 Task: Set the subtitle format in text subtitle parser to "subviewer 1".
Action: Mouse moved to (126, 21)
Screenshot: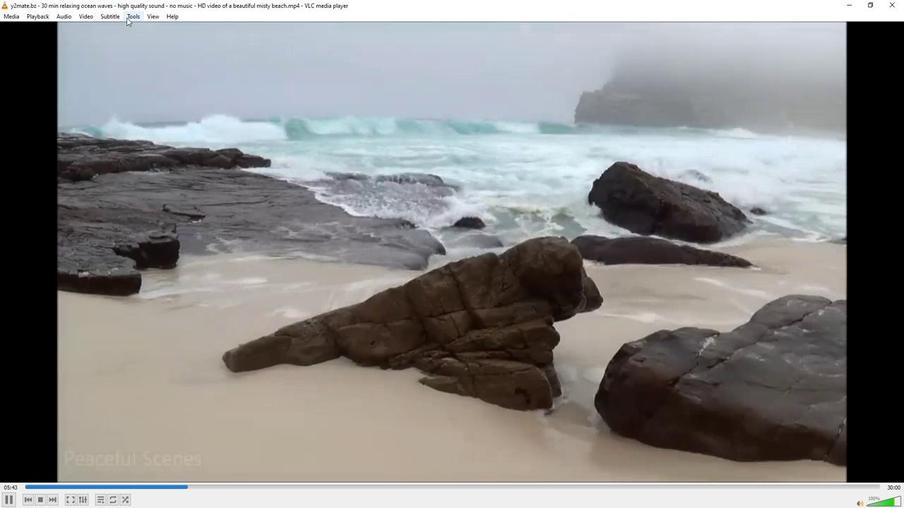 
Action: Mouse pressed left at (126, 21)
Screenshot: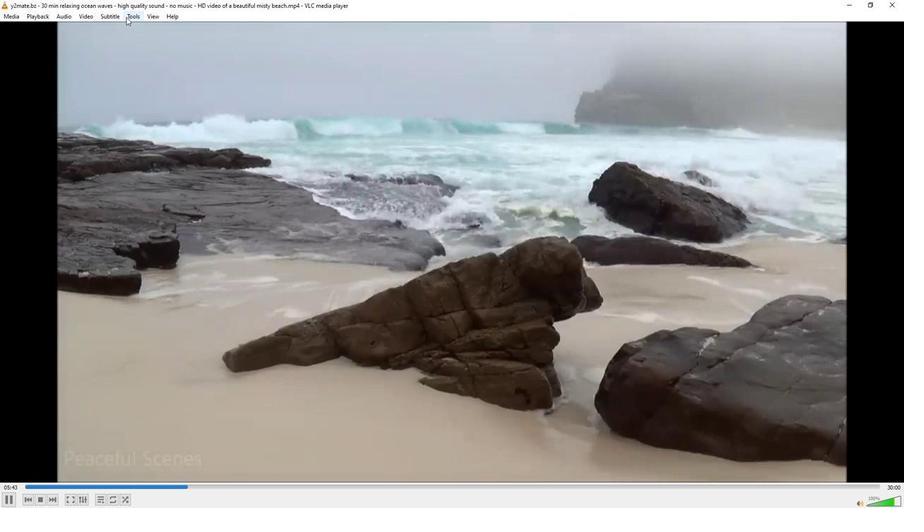 
Action: Mouse moved to (175, 130)
Screenshot: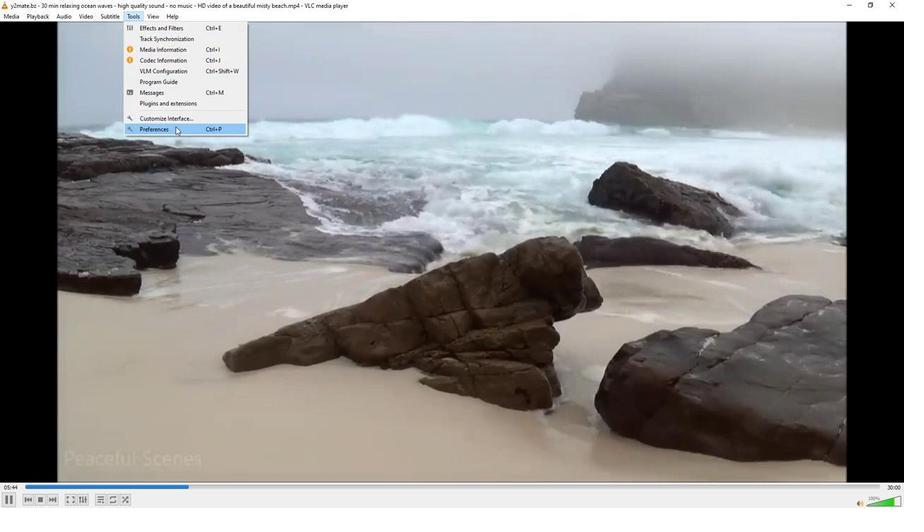 
Action: Mouse pressed left at (175, 130)
Screenshot: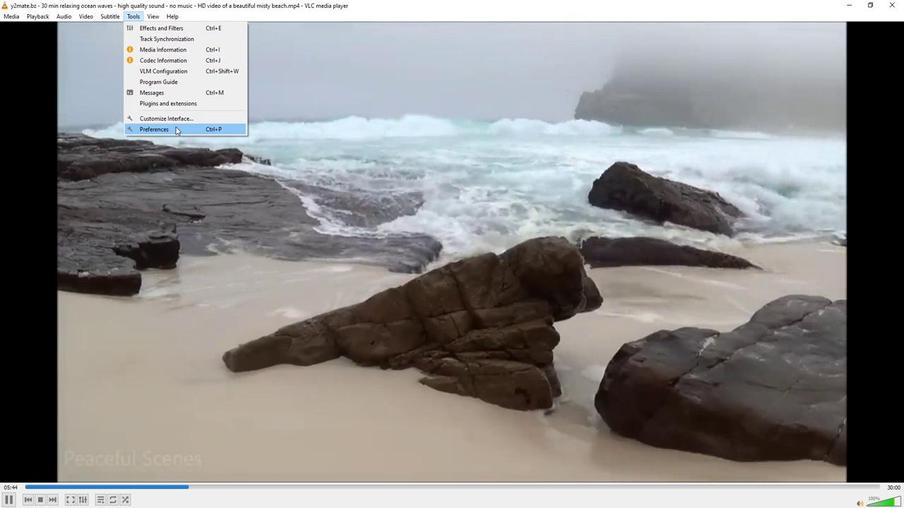 
Action: Mouse moved to (247, 388)
Screenshot: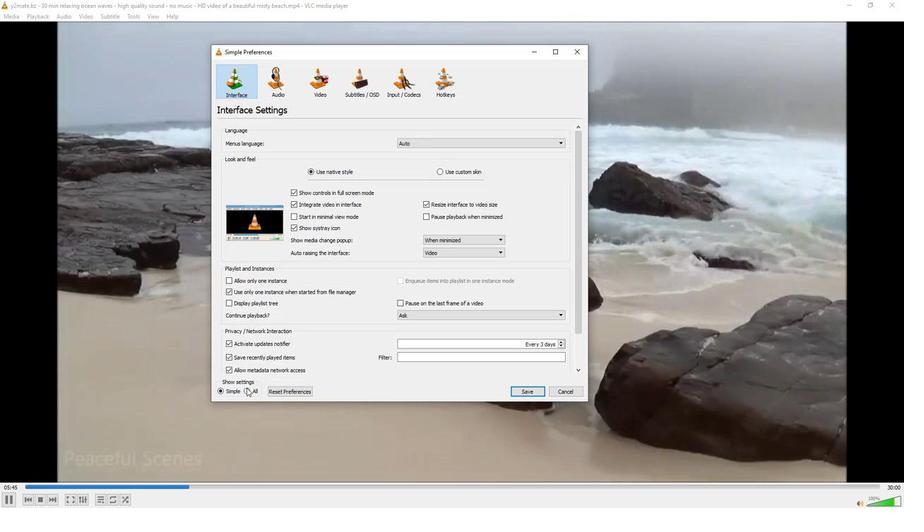 
Action: Mouse pressed left at (247, 388)
Screenshot: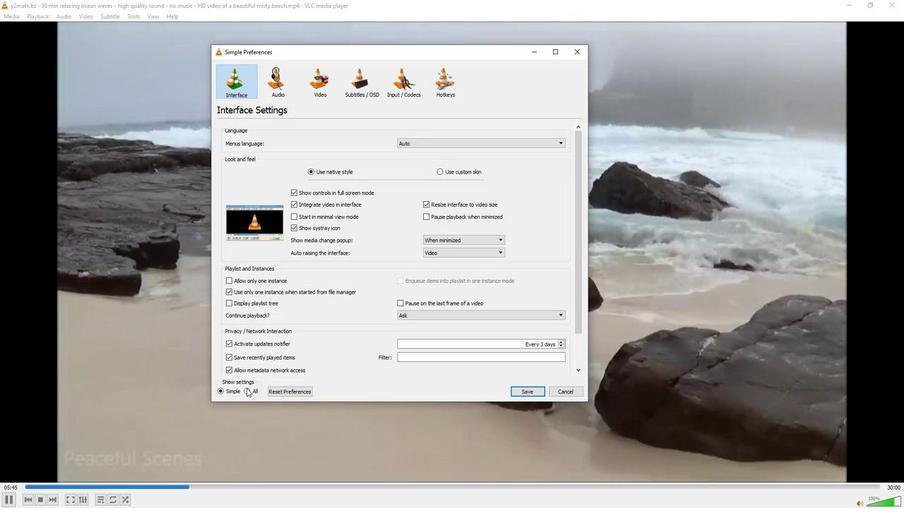 
Action: Mouse moved to (233, 260)
Screenshot: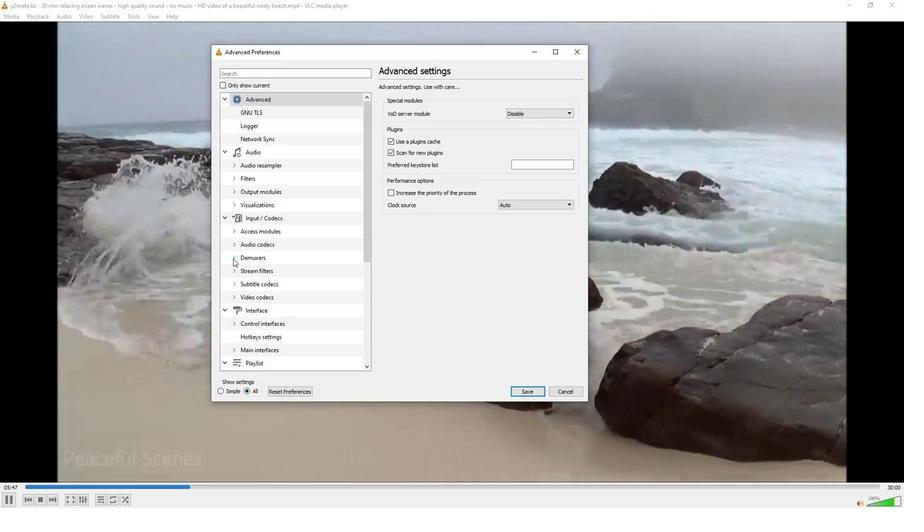 
Action: Mouse pressed left at (233, 260)
Screenshot: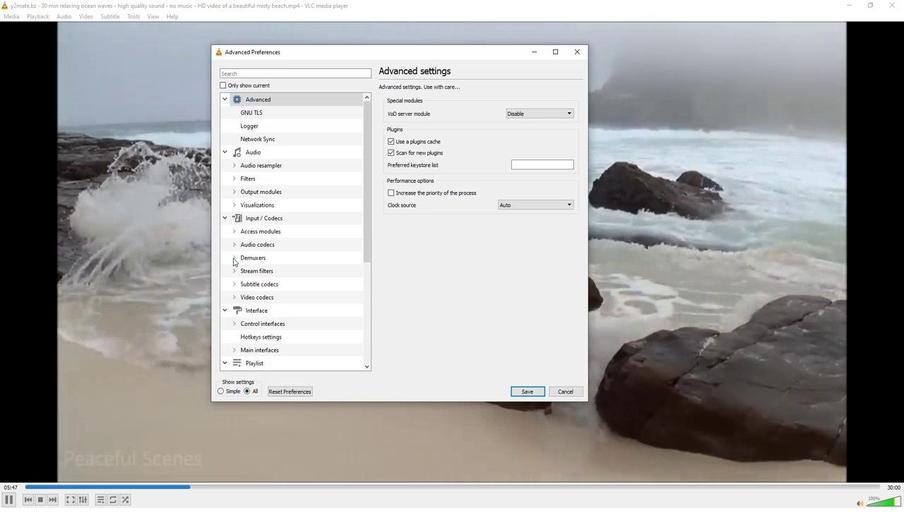 
Action: Mouse moved to (265, 342)
Screenshot: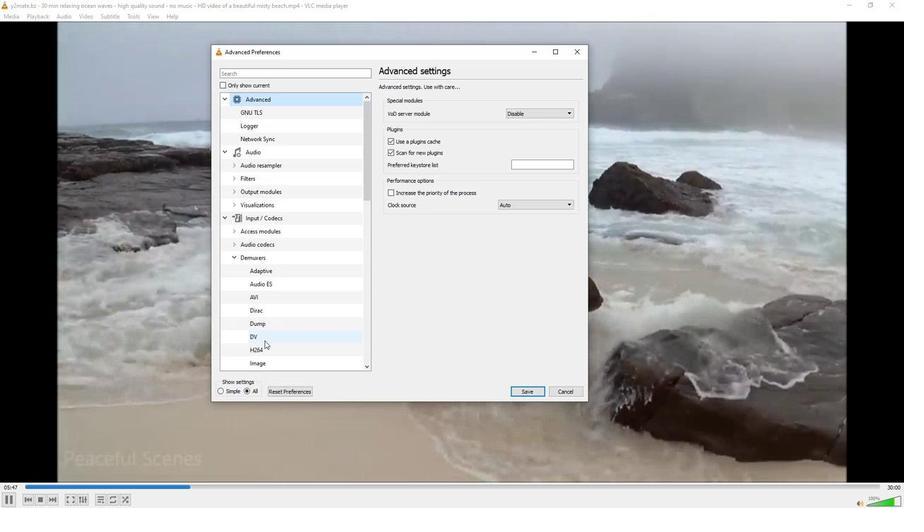 
Action: Mouse scrolled (265, 341) with delta (0, 0)
Screenshot: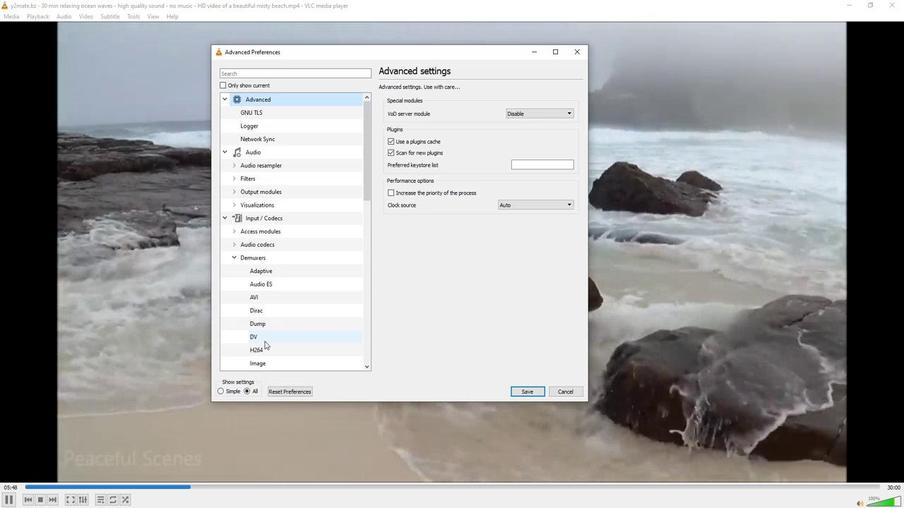 
Action: Mouse scrolled (265, 341) with delta (0, 0)
Screenshot: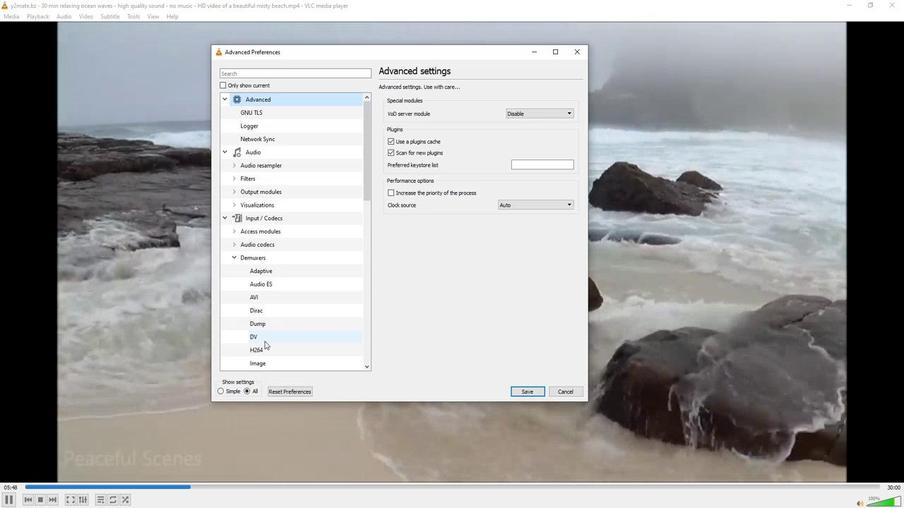 
Action: Mouse scrolled (265, 341) with delta (0, 0)
Screenshot: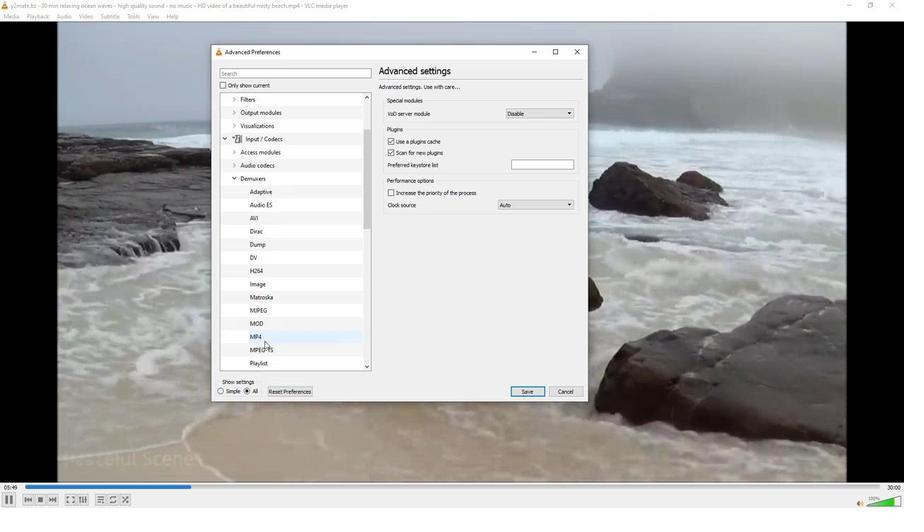 
Action: Mouse scrolled (265, 341) with delta (0, 0)
Screenshot: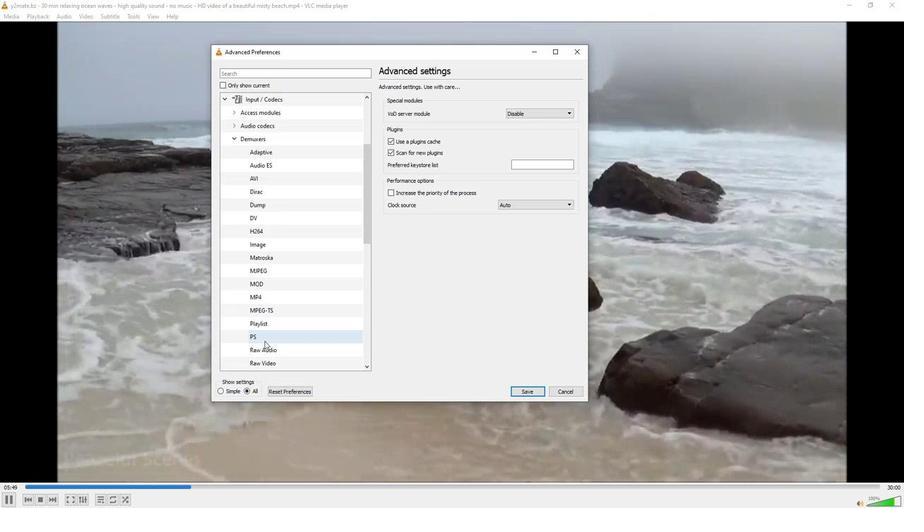 
Action: Mouse moved to (273, 364)
Screenshot: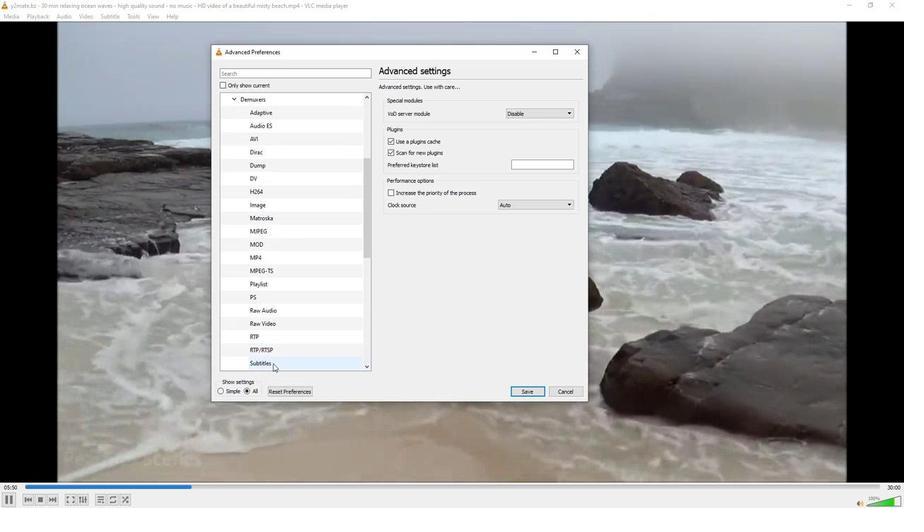 
Action: Mouse pressed left at (273, 364)
Screenshot: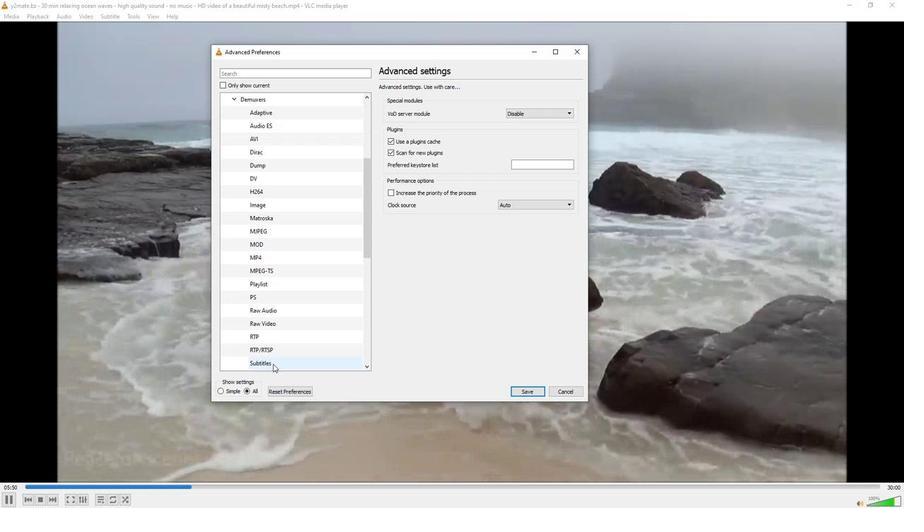 
Action: Mouse moved to (556, 128)
Screenshot: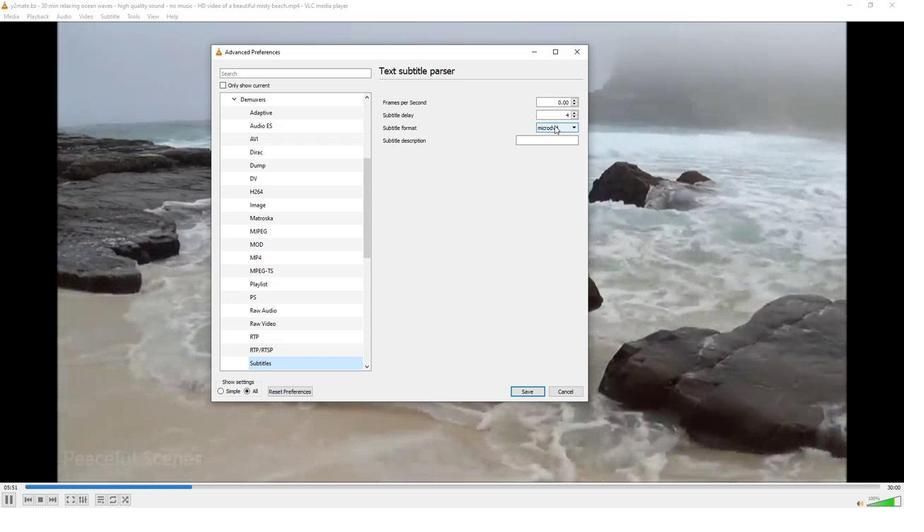 
Action: Mouse pressed left at (556, 128)
Screenshot: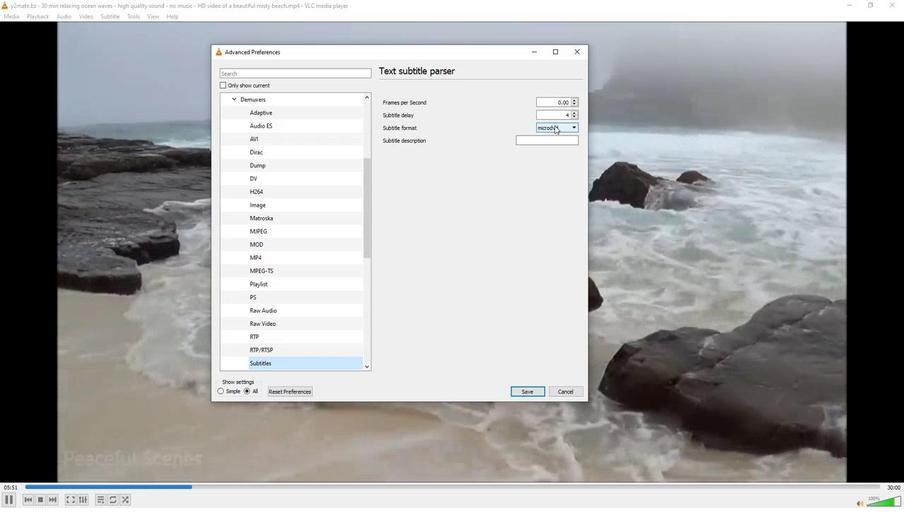 
Action: Mouse moved to (573, 154)
Screenshot: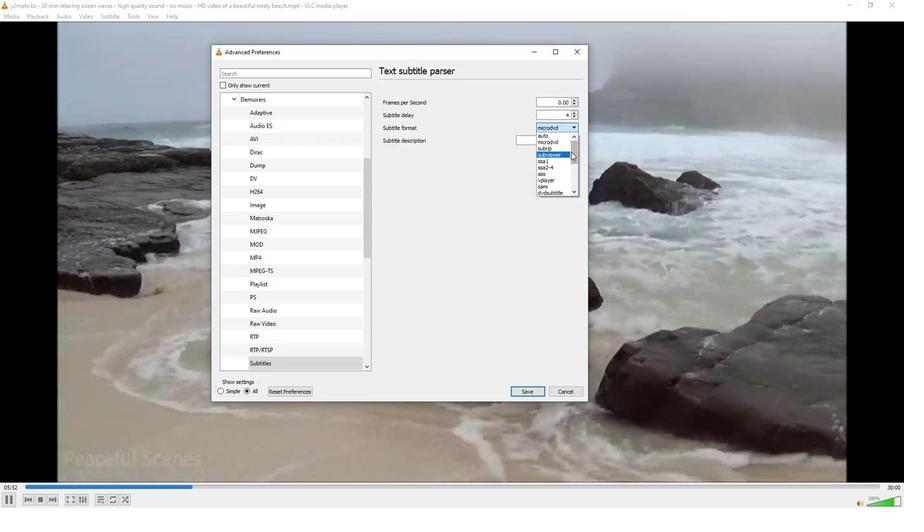 
Action: Mouse pressed left at (573, 154)
Screenshot: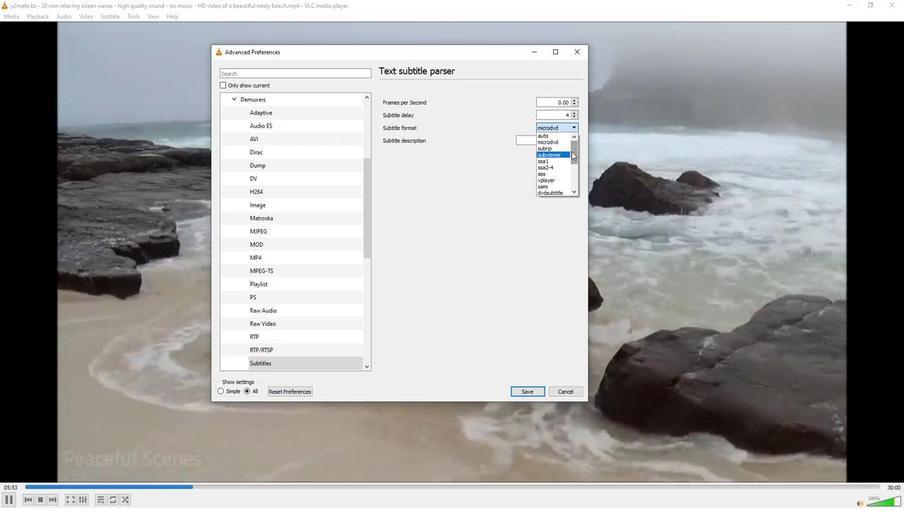 
Action: Mouse moved to (561, 188)
Screenshot: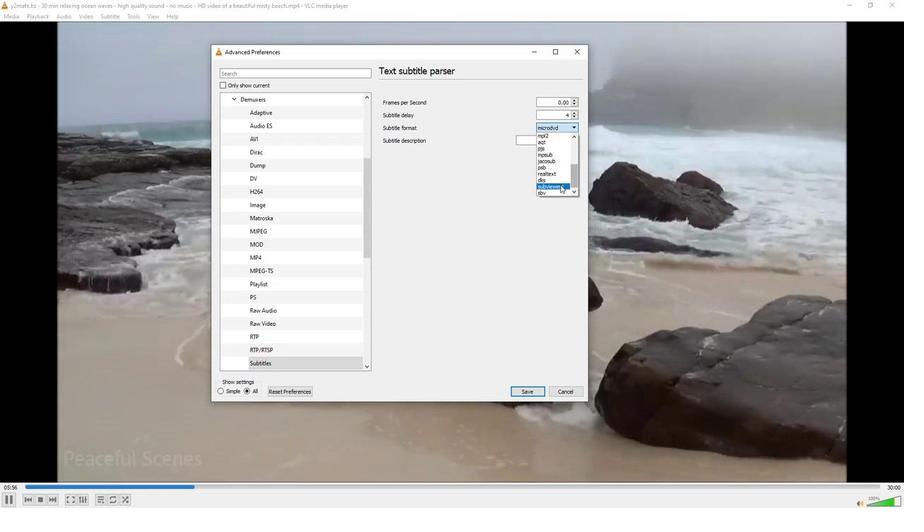 
Action: Mouse pressed left at (561, 188)
Screenshot: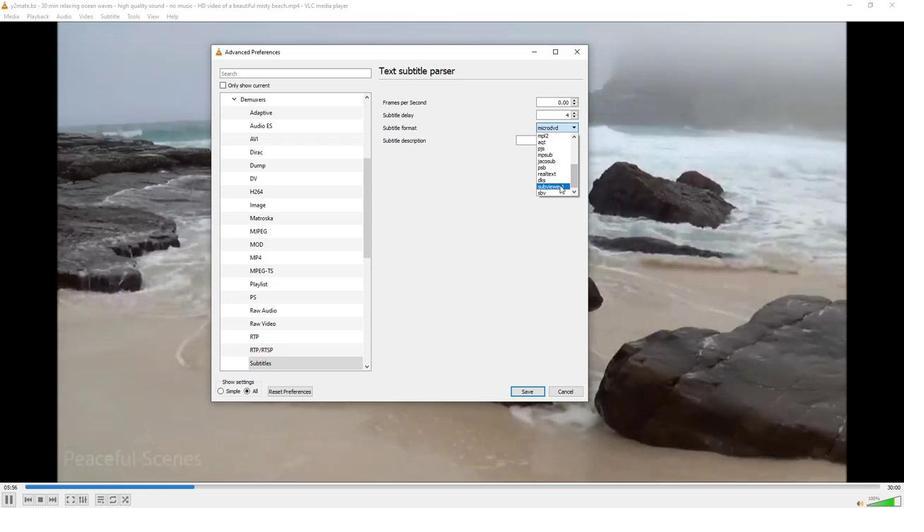 
Action: Mouse moved to (451, 246)
Screenshot: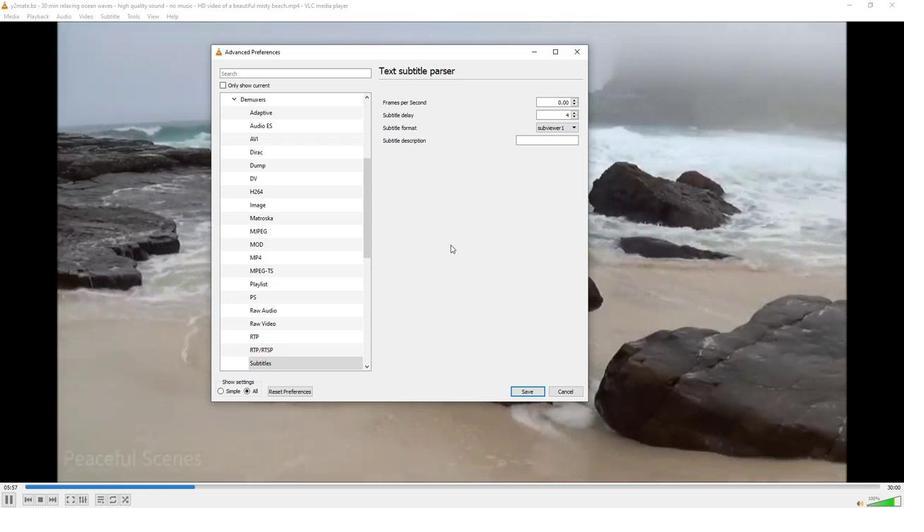 
